 Task: Where is the Alhambra located in Spain?
Action: Mouse moved to (139, 109)
Screenshot: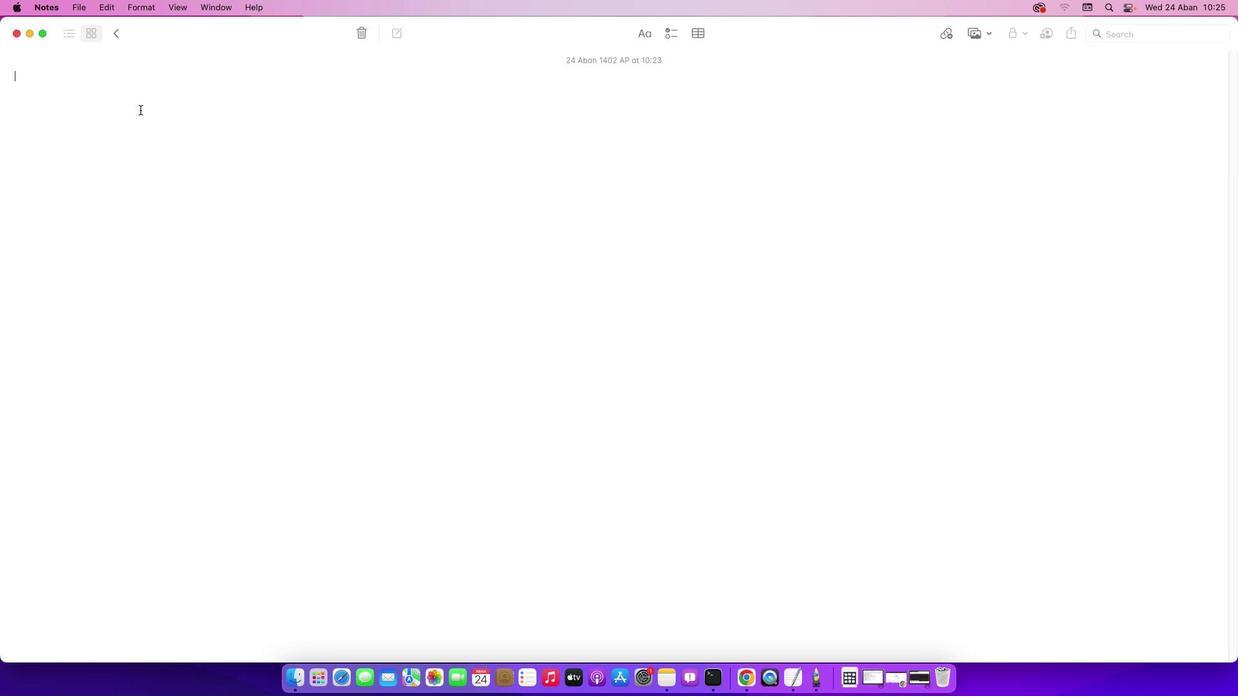 
Action: Mouse pressed left at (139, 109)
Screenshot: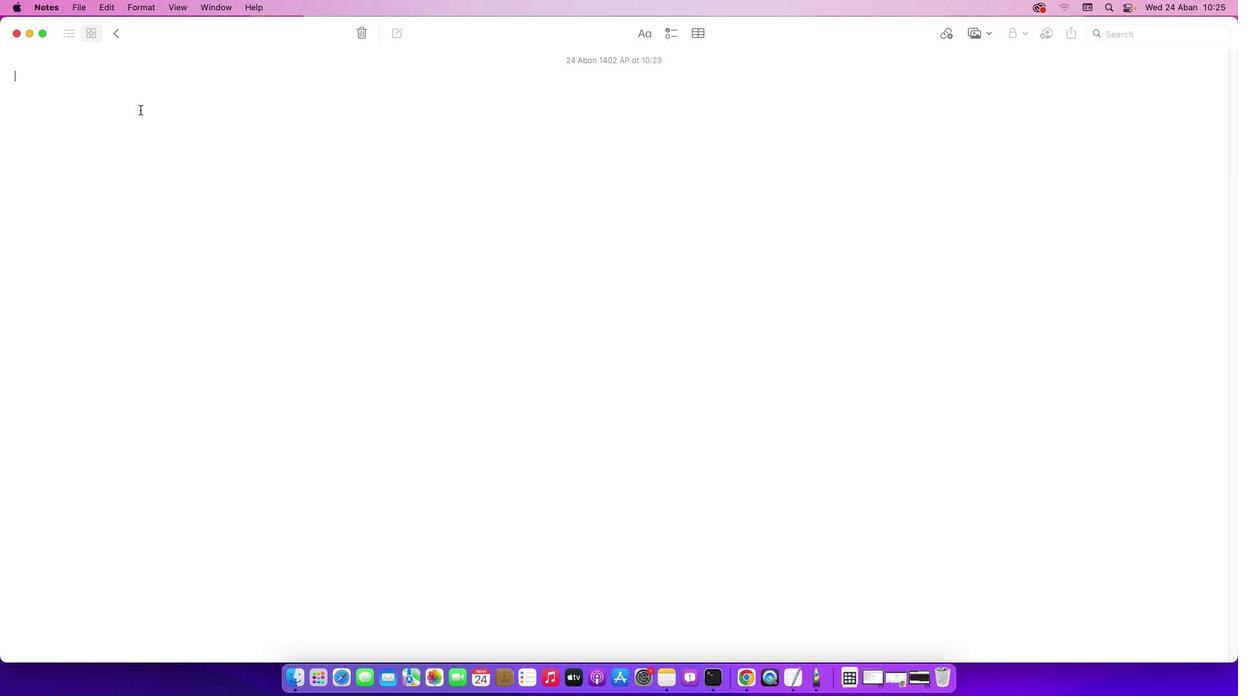
Action: Key pressed Key.shift'W''h''e''r''e'Key.space'i''s'Key.space't''r''h''e'Key.backspaceKey.backspaceKey.backspace'h''e'Key.spaceKey.shift'A''l''h''a''m''b''r''a'Key.space'l''o''c''a''t''e''d'Key.space'i''n'Key.spaceKey.shift'S''p''a''i''n'Key.shift_r'?'Key.enter
Screenshot: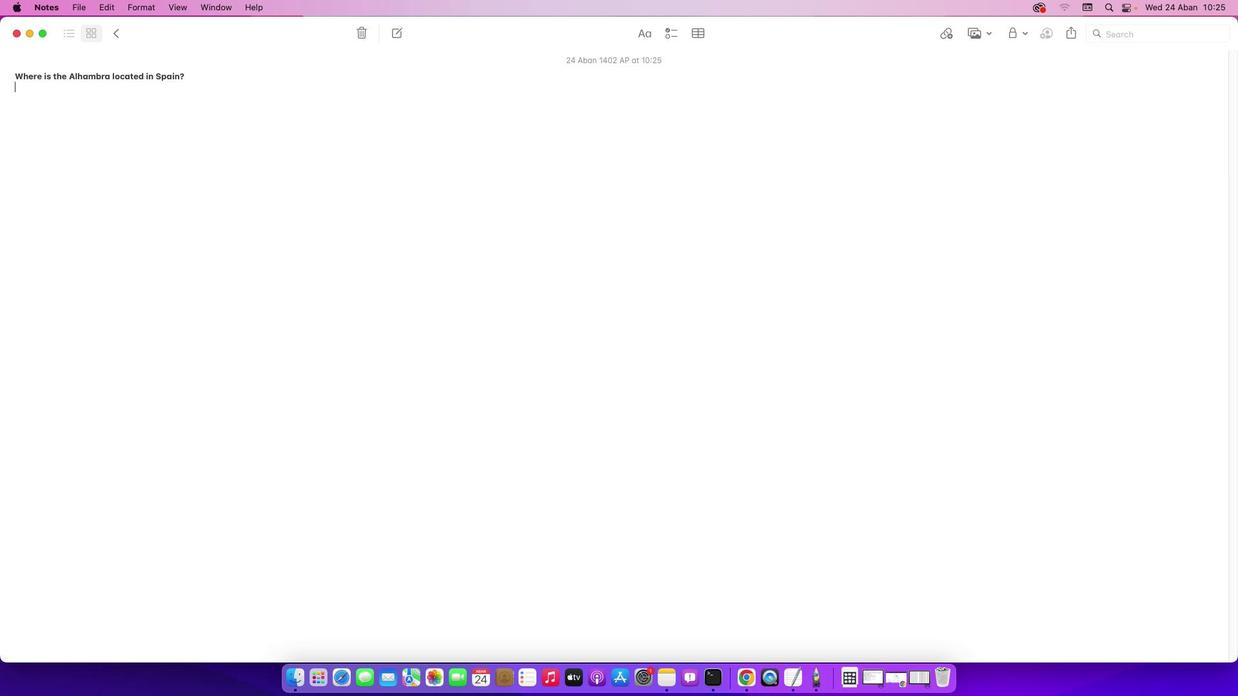 
Action: Mouse moved to (900, 678)
Screenshot: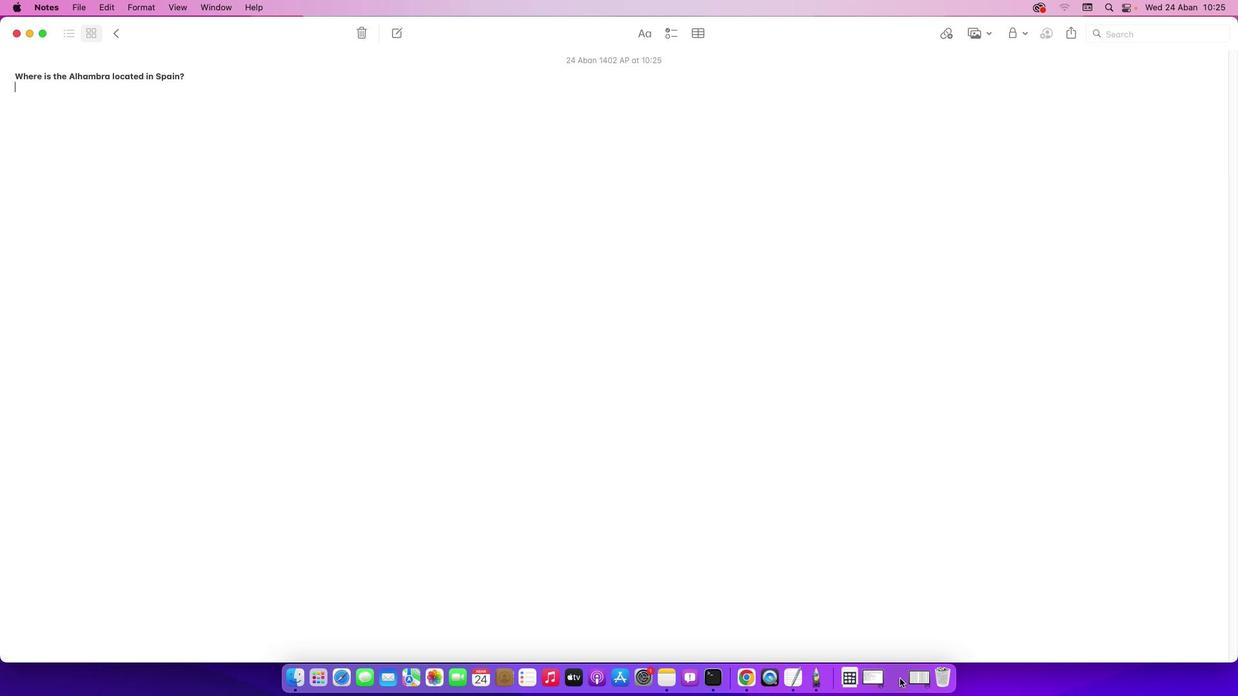 
Action: Mouse pressed left at (900, 678)
Screenshot: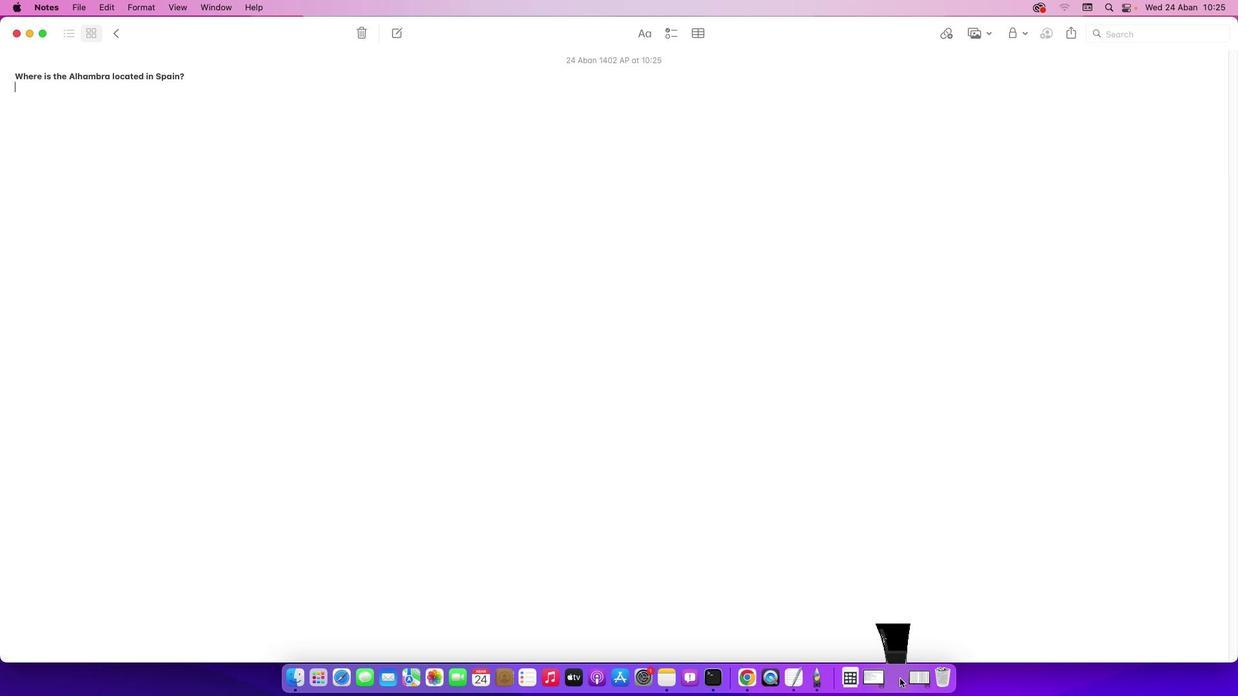 
Action: Mouse moved to (490, 394)
Screenshot: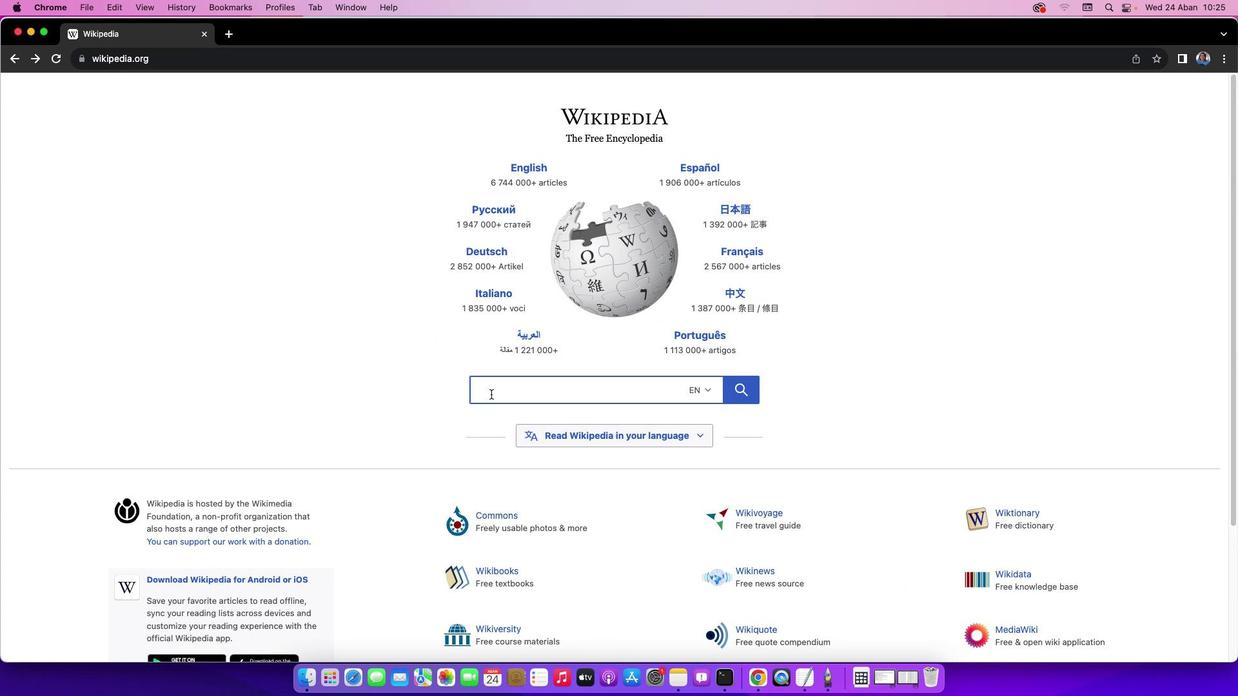 
Action: Mouse pressed left at (490, 394)
Screenshot: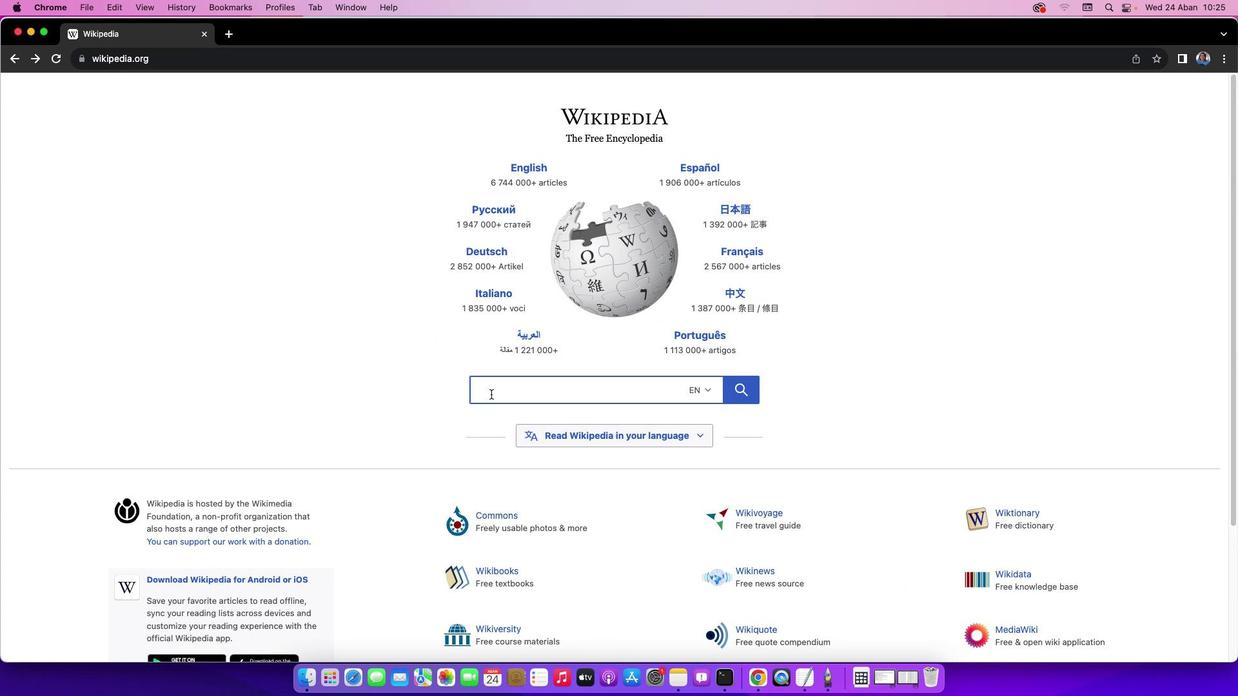 
Action: Key pressed Key.shift'A''l''h''a''m''b''r''a'
Screenshot: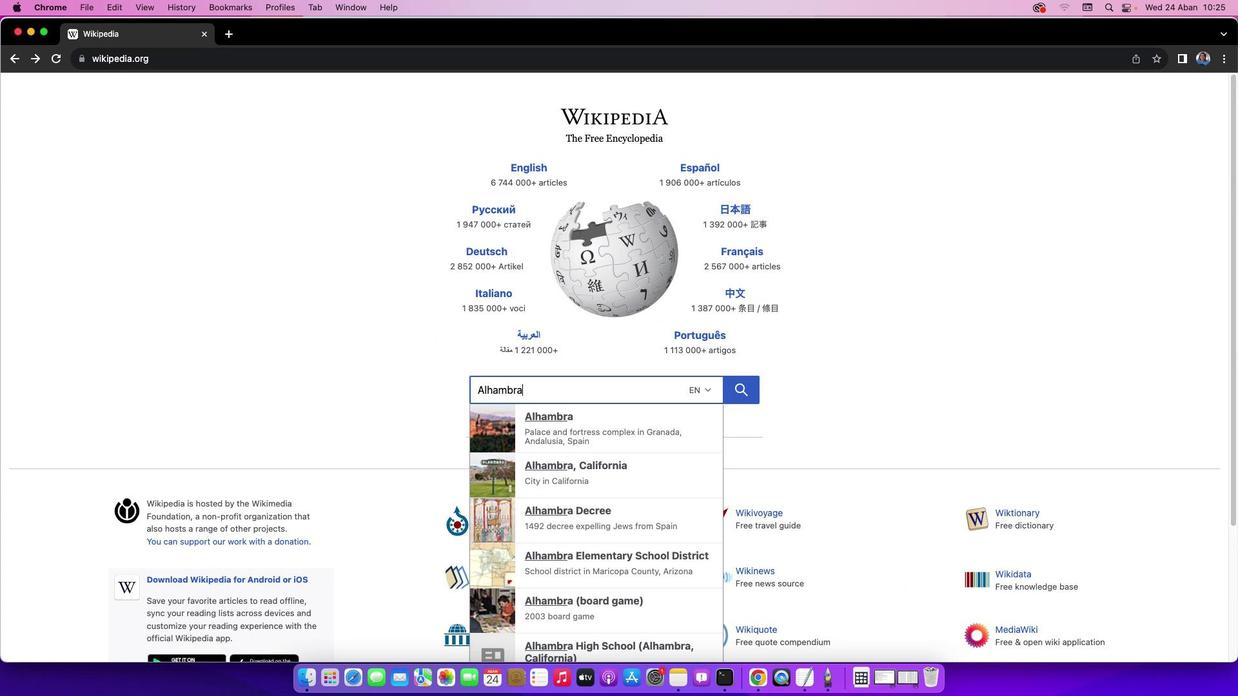 
Action: Mouse moved to (542, 413)
Screenshot: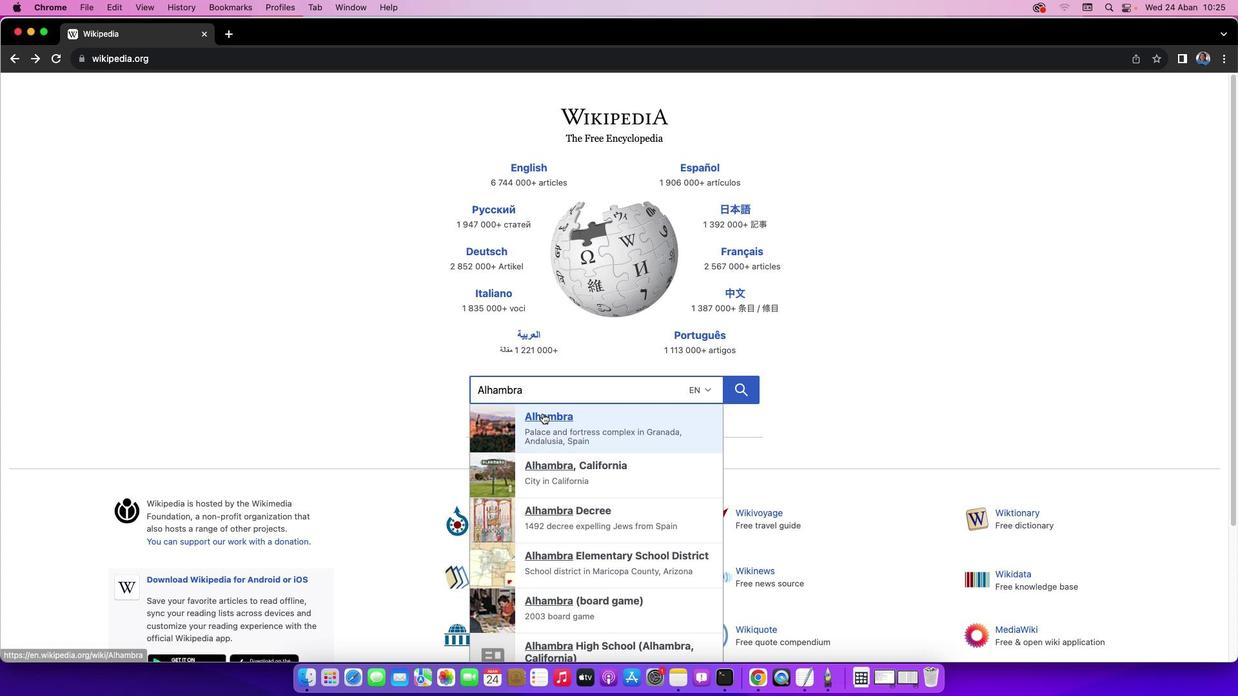 
Action: Mouse pressed left at (542, 413)
Screenshot: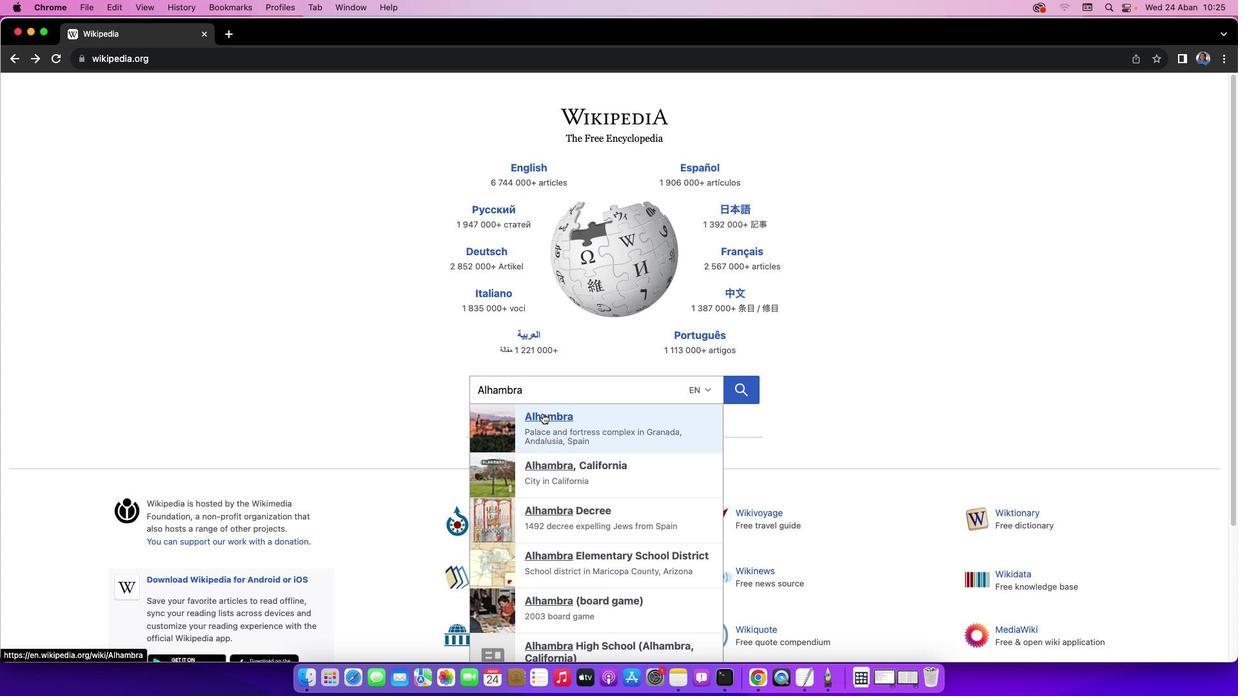 
Action: Mouse moved to (1234, 88)
Screenshot: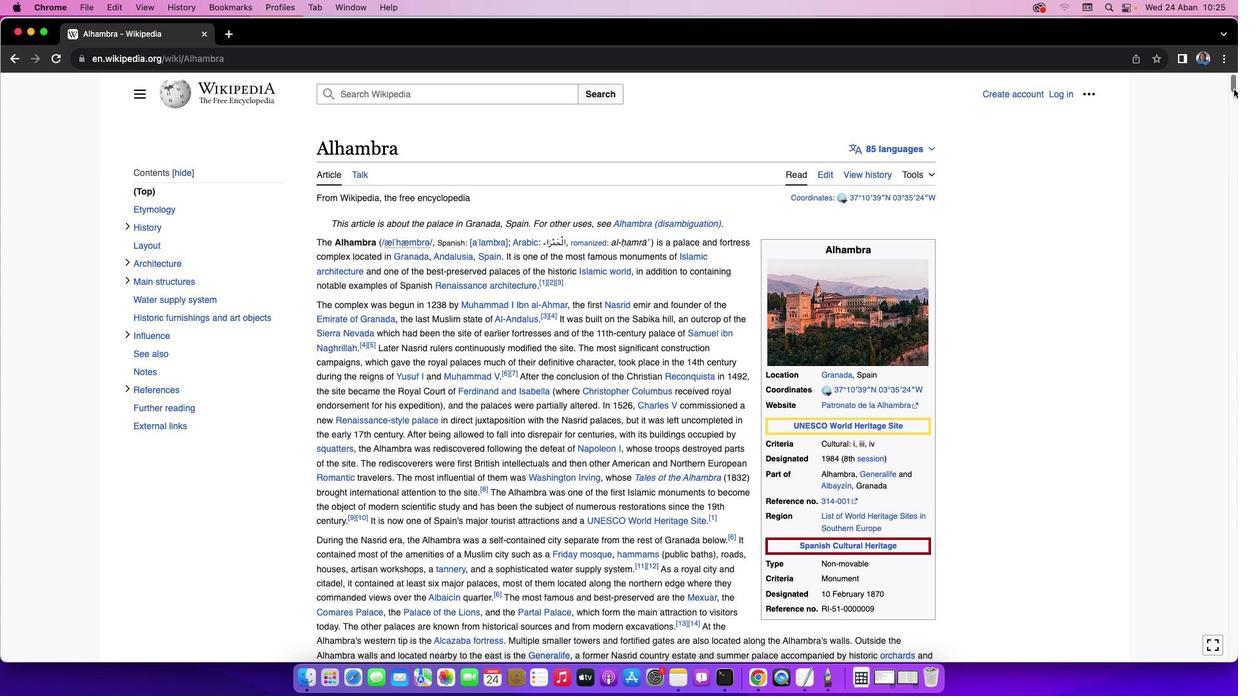 
Action: Mouse pressed left at (1234, 88)
Screenshot: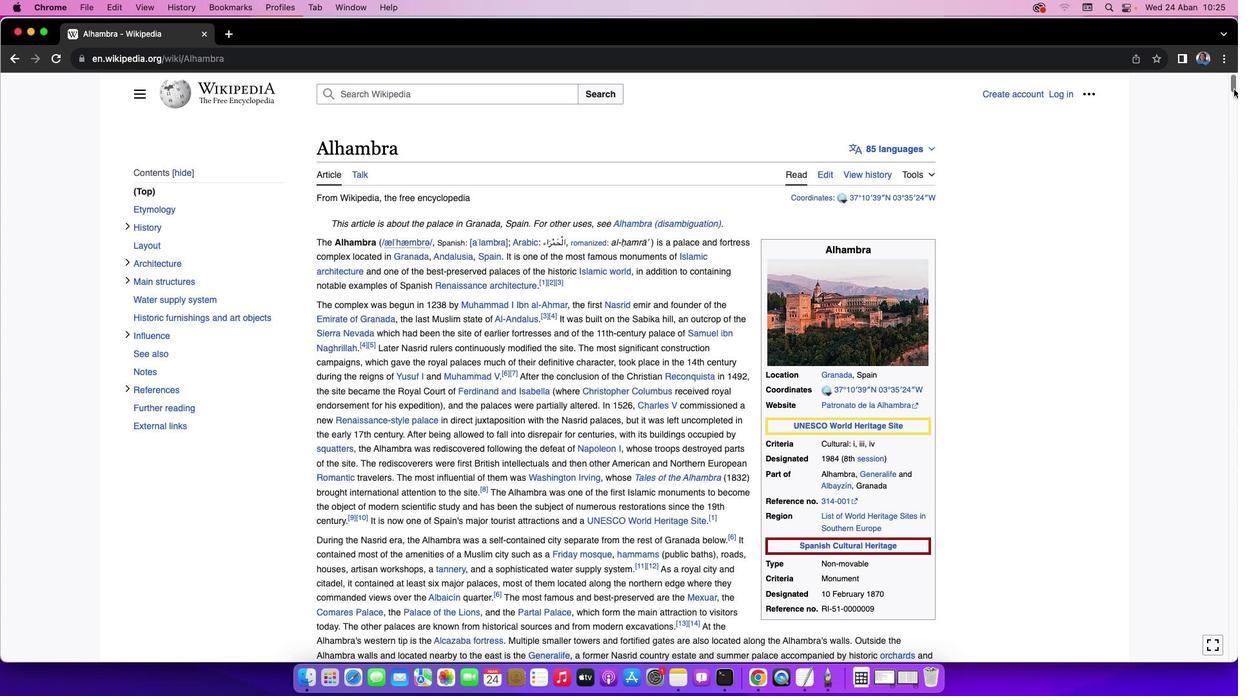 
Action: Mouse moved to (29, 32)
Screenshot: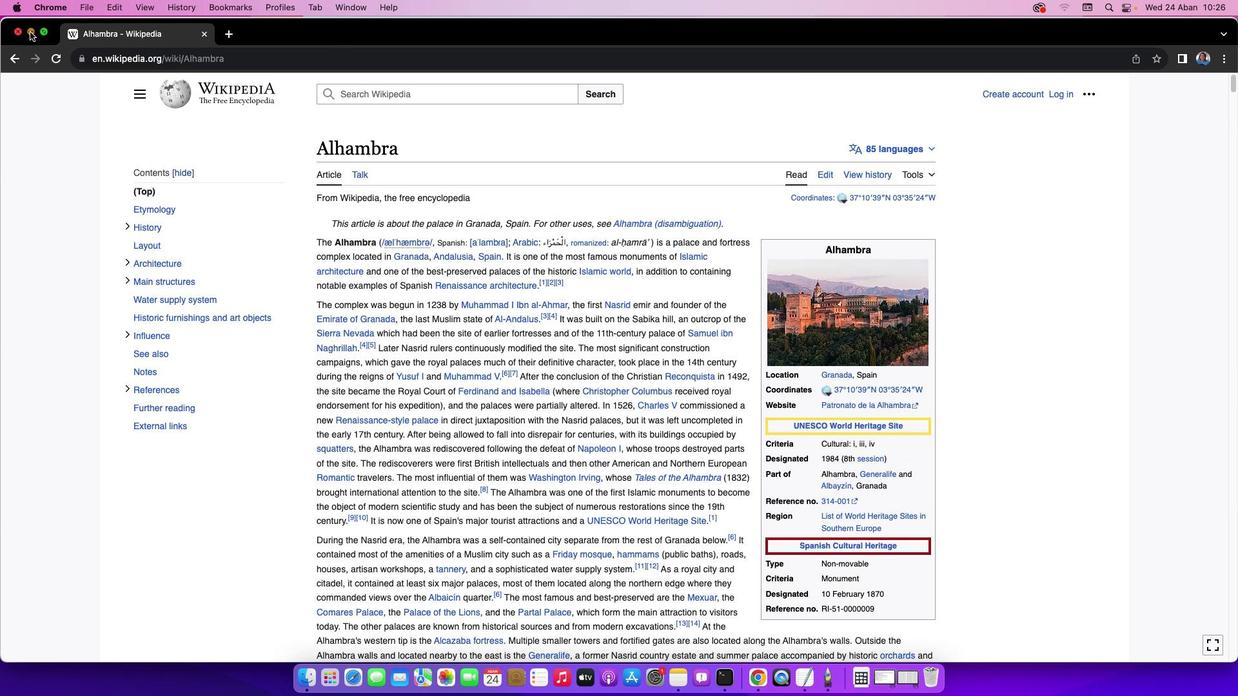 
Action: Mouse pressed left at (29, 32)
Screenshot: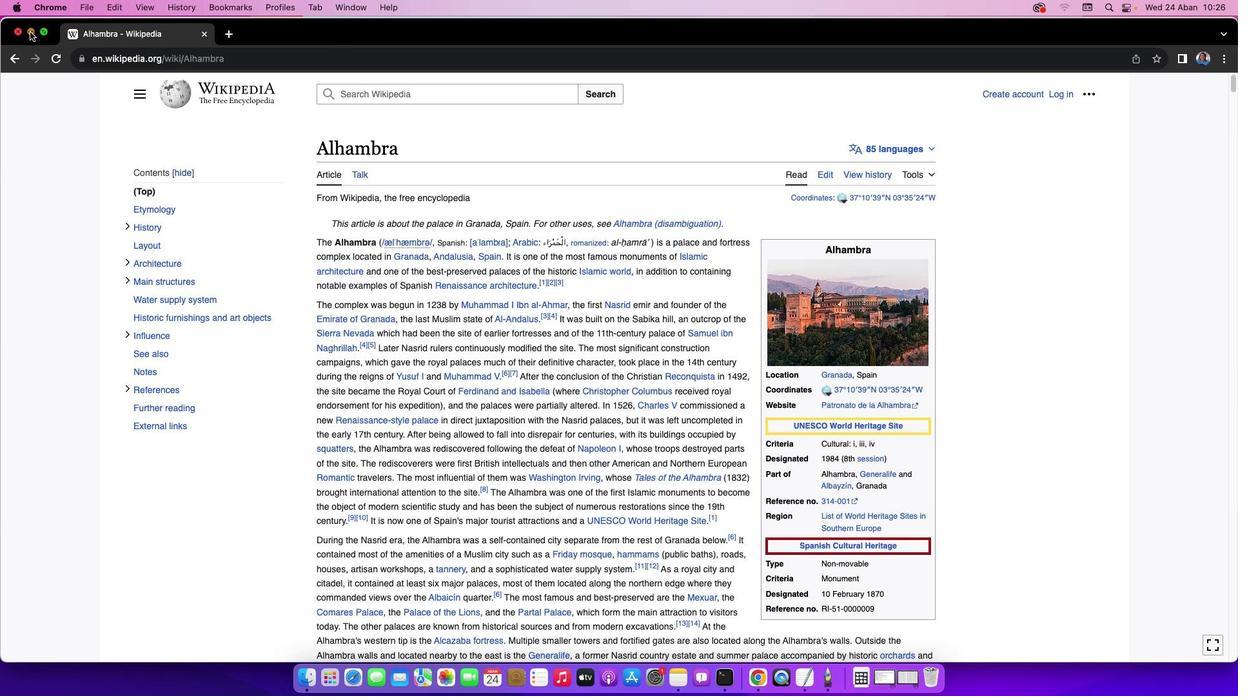 
Action: Mouse moved to (74, 96)
Screenshot: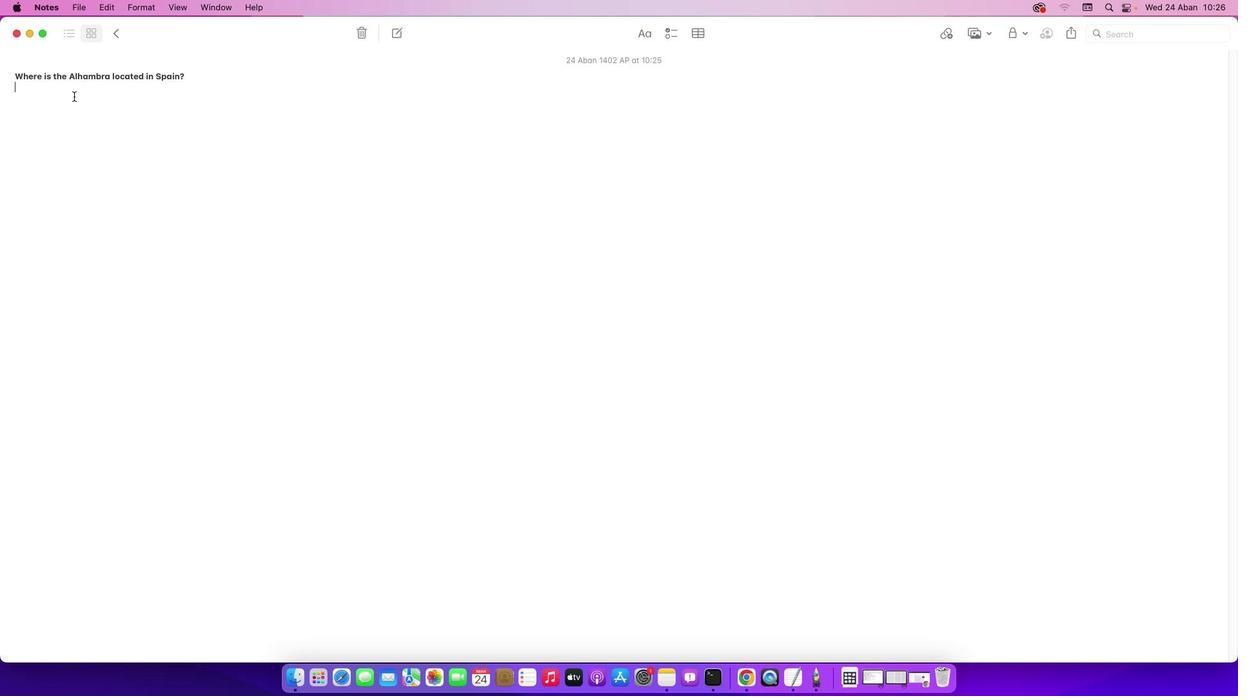 
Action: Mouse pressed left at (74, 96)
Screenshot: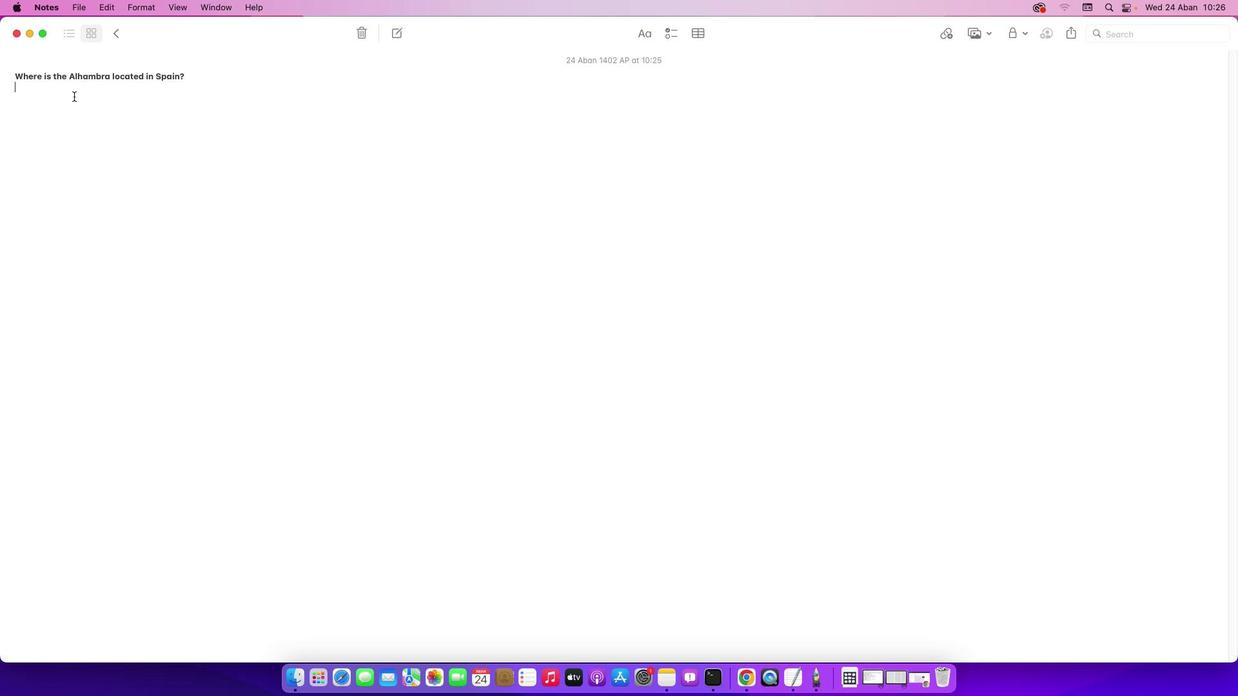 
Action: Mouse moved to (71, 96)
Screenshot: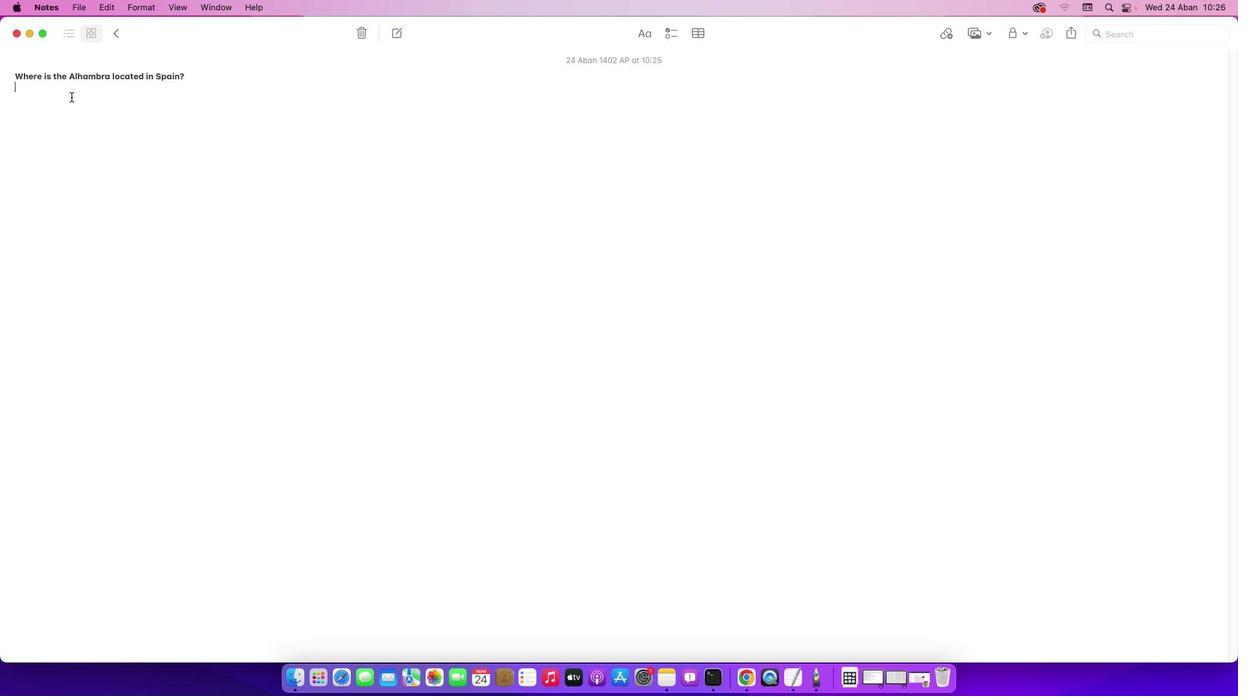 
Action: Key pressed Key.shift'A''l''h''a''m''b''r''a'Key.space'i''s'Key.space's''i''t''u''a''t''e''d'Key.space'i''n'Key.space't''h''e'Key.space'c''i''t''y'Key.space'o''f'Key.spaceKey.shift'G''r''a''n''a''d''a'Key.space'o''f'Key.space't''h''e'Key.spaceKey.shift'A''n''d''a''l''u''s''i''a'Key.space'r''e''g''i''o''n'Key.space'i''n'Key.spaceKey.shift'S''p''a''i''n''.'
Screenshot: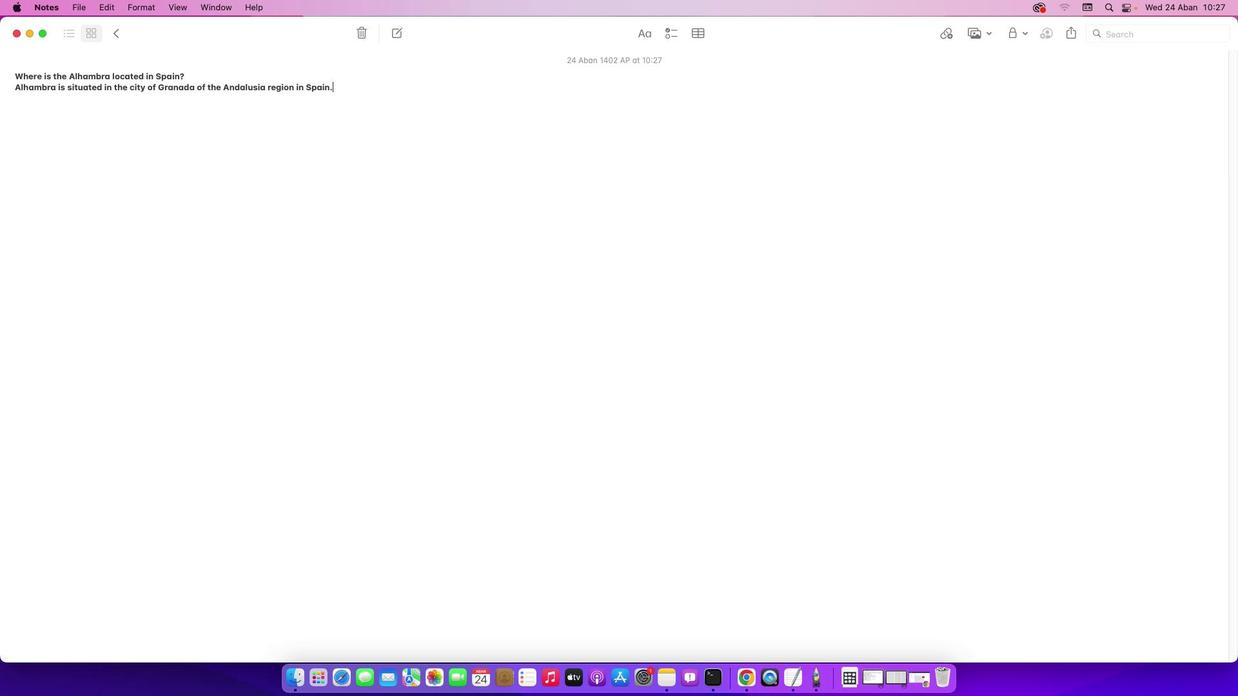 
